 Task: Apply the theme  ""Paradigm"".
Action: Mouse moved to (164, 61)
Screenshot: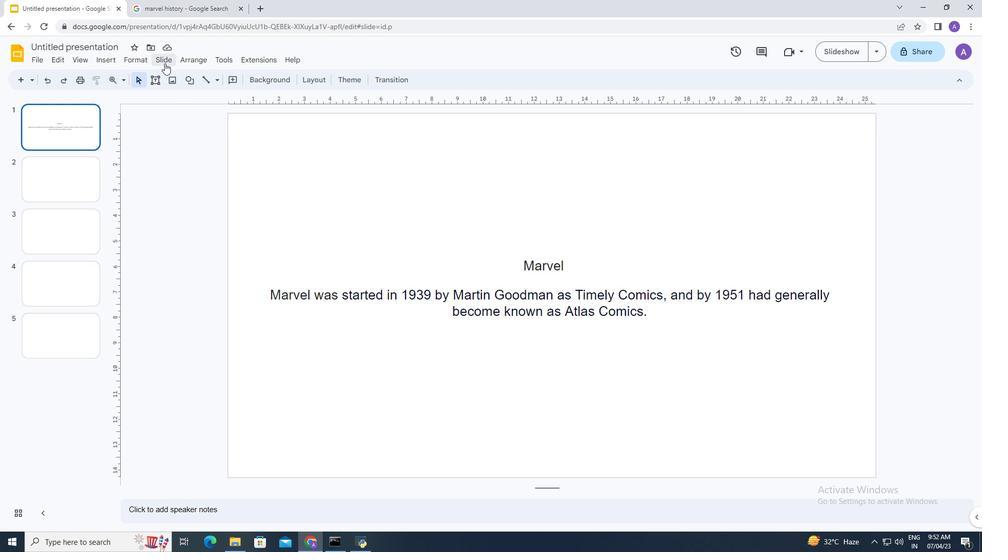 
Action: Mouse pressed left at (164, 61)
Screenshot: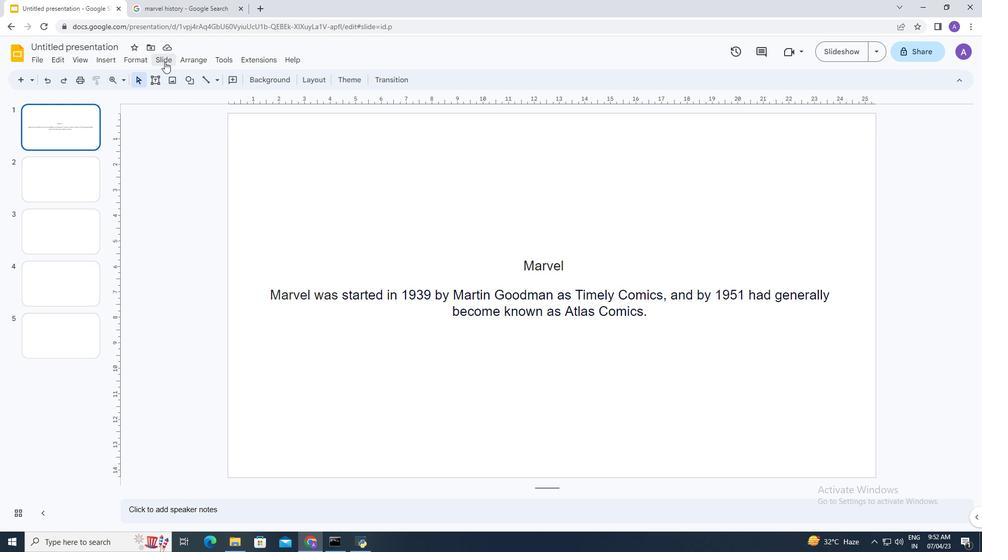
Action: Mouse moved to (215, 241)
Screenshot: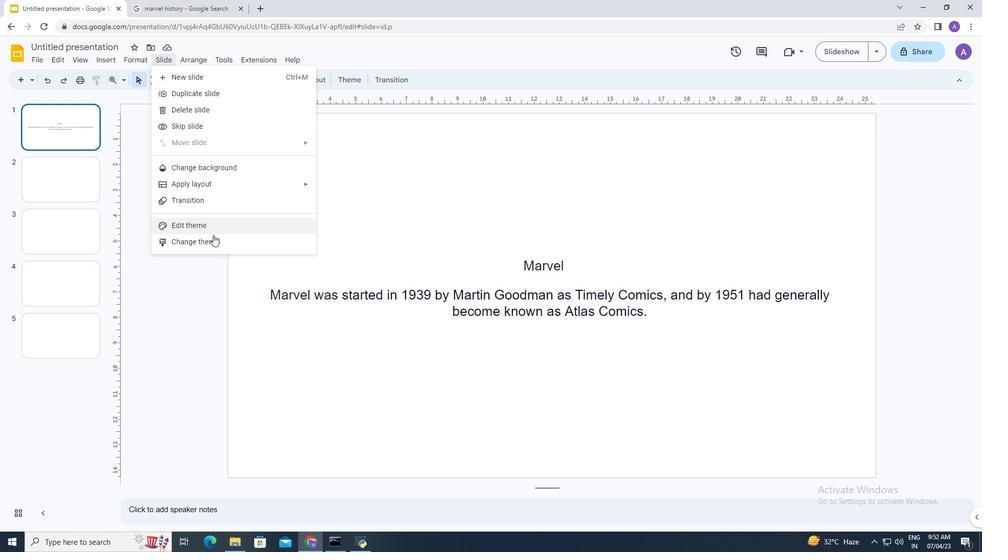 
Action: Mouse pressed left at (215, 241)
Screenshot: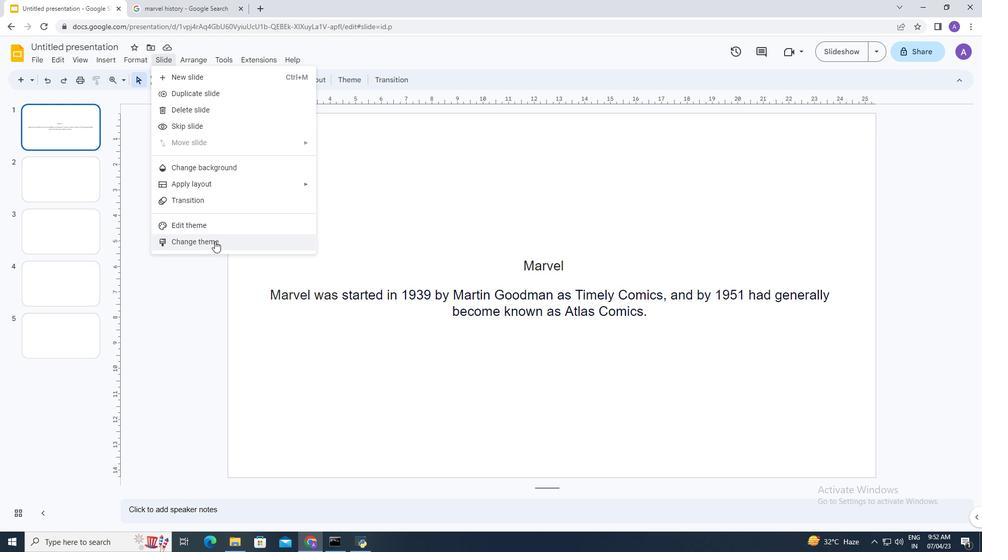 
Action: Mouse moved to (915, 326)
Screenshot: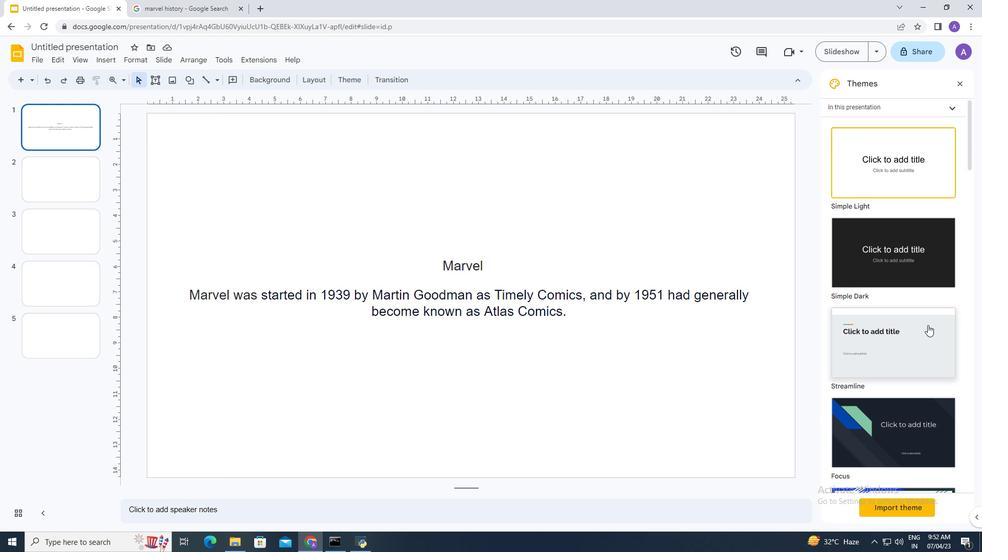 
Action: Mouse scrolled (915, 325) with delta (0, 0)
Screenshot: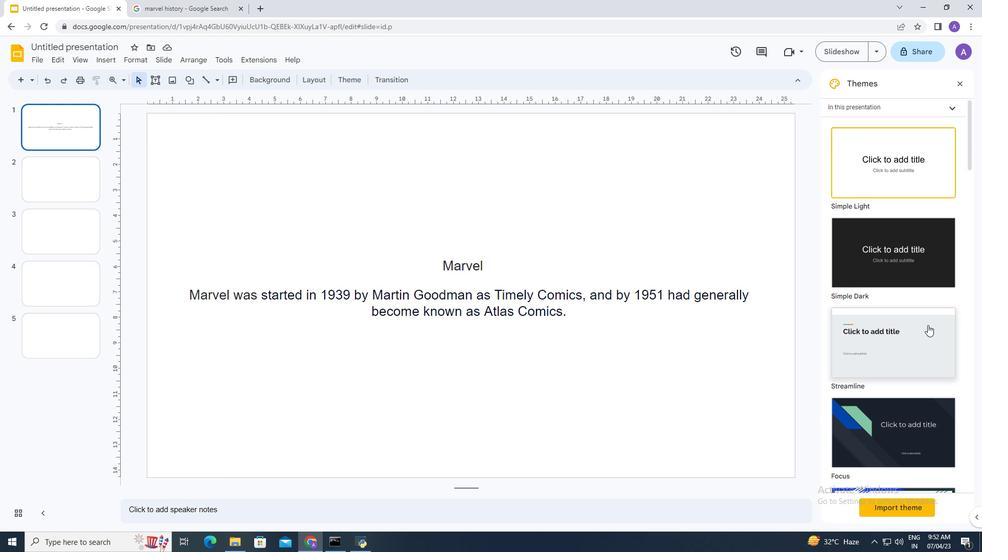 
Action: Mouse moved to (896, 327)
Screenshot: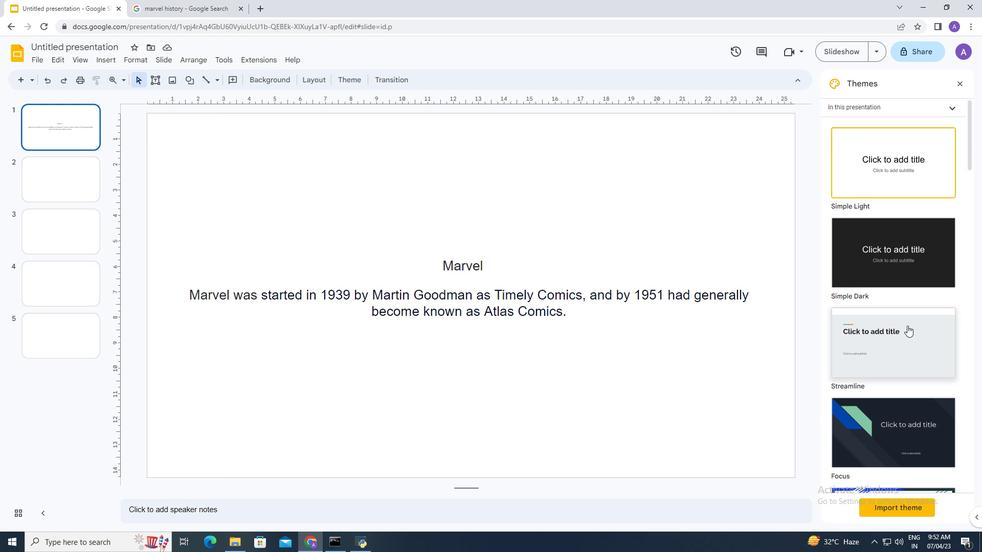 
Action: Mouse scrolled (896, 327) with delta (0, 0)
Screenshot: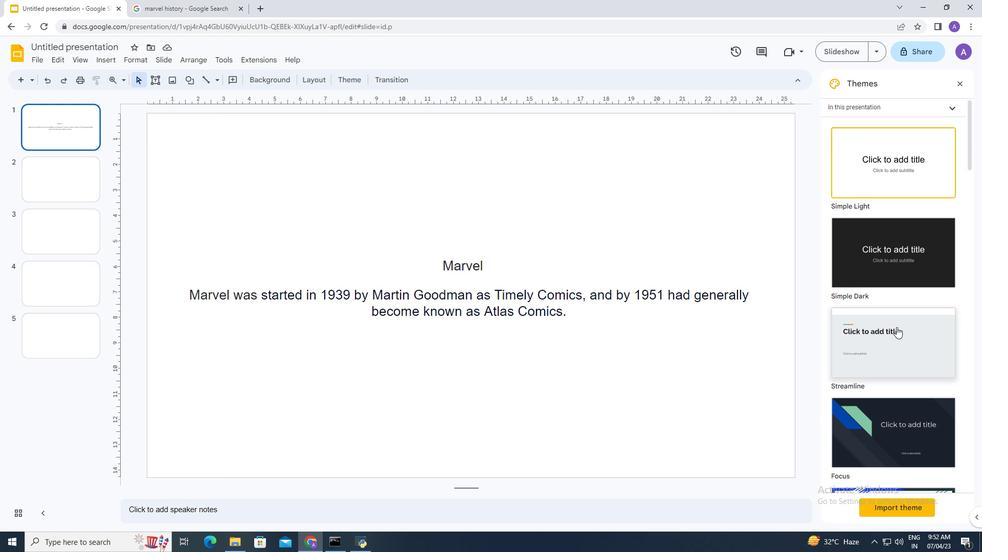 
Action: Mouse moved to (880, 325)
Screenshot: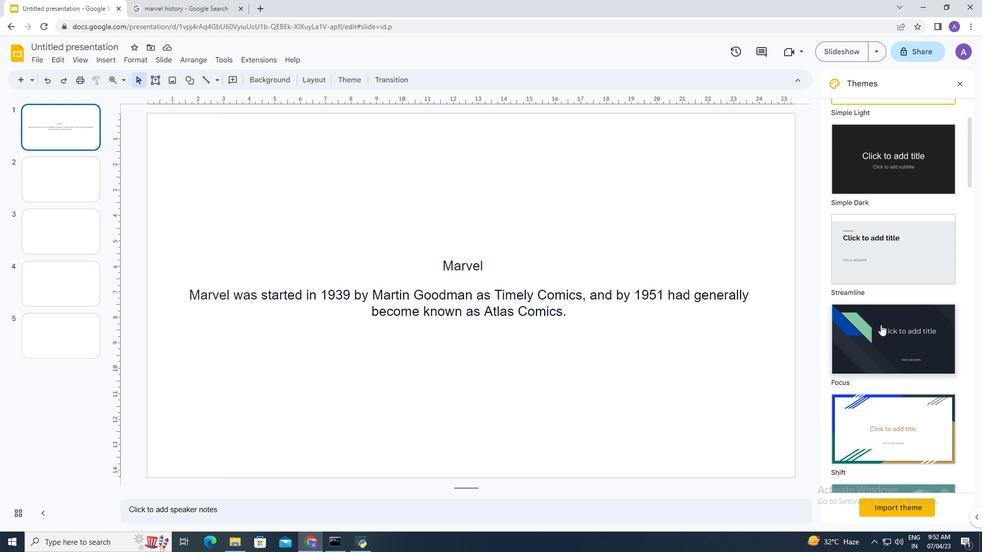 
Action: Mouse scrolled (880, 324) with delta (0, 0)
Screenshot: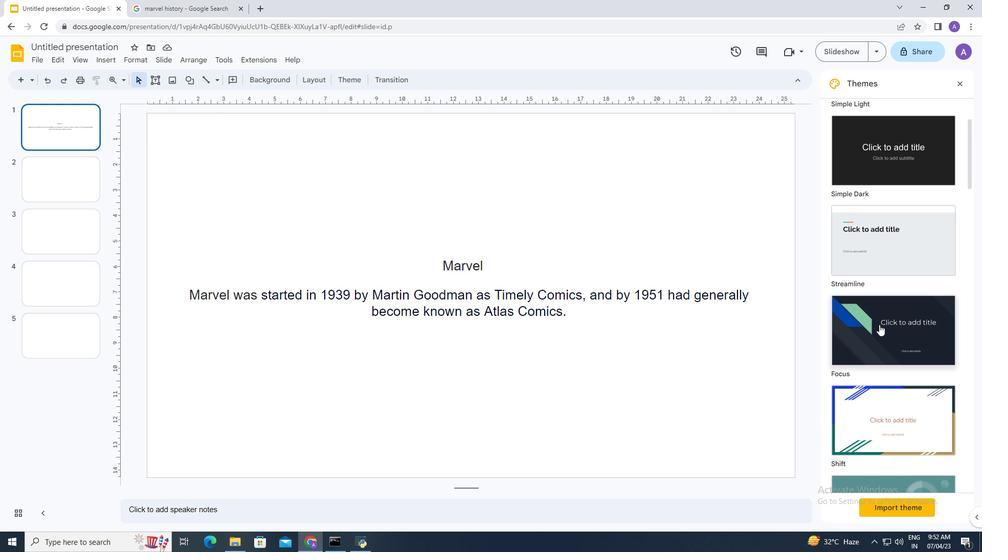 
Action: Mouse scrolled (880, 324) with delta (0, 0)
Screenshot: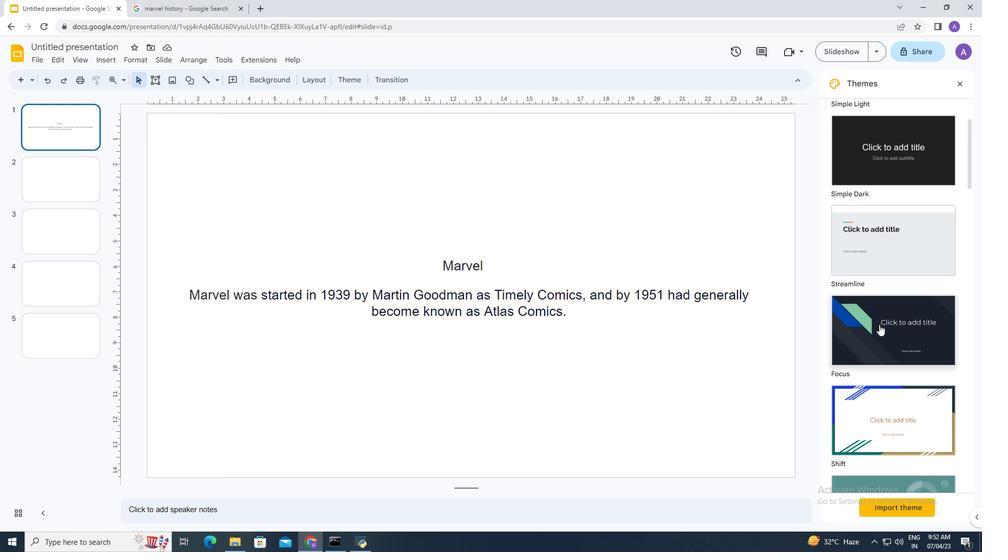 
Action: Mouse scrolled (880, 324) with delta (0, 0)
Screenshot: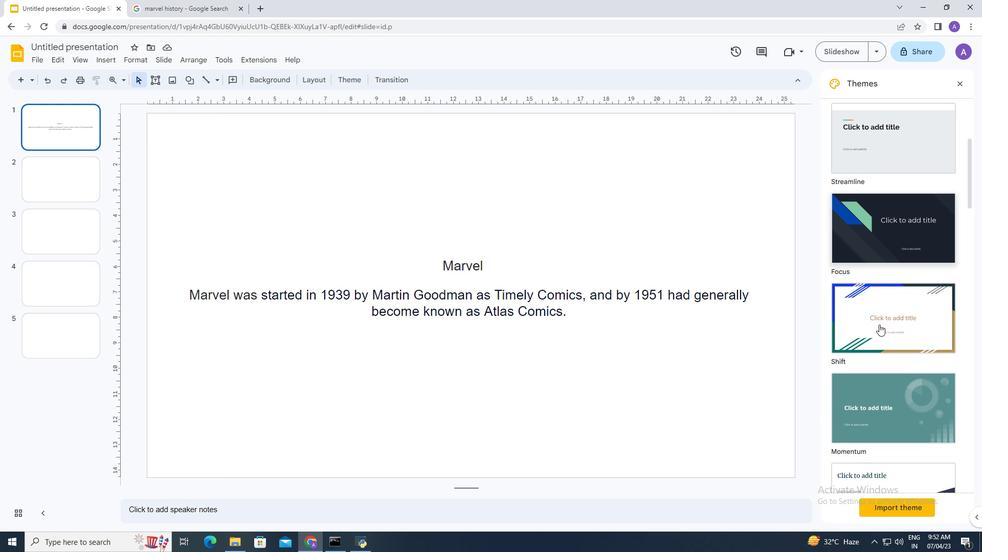 
Action: Mouse scrolled (880, 324) with delta (0, 0)
Screenshot: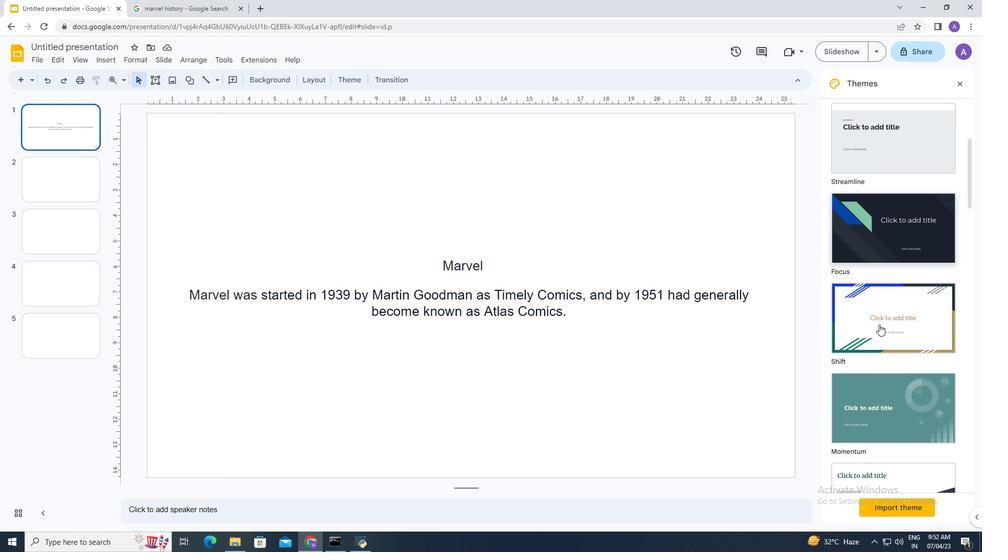 
Action: Mouse scrolled (880, 324) with delta (0, 0)
Screenshot: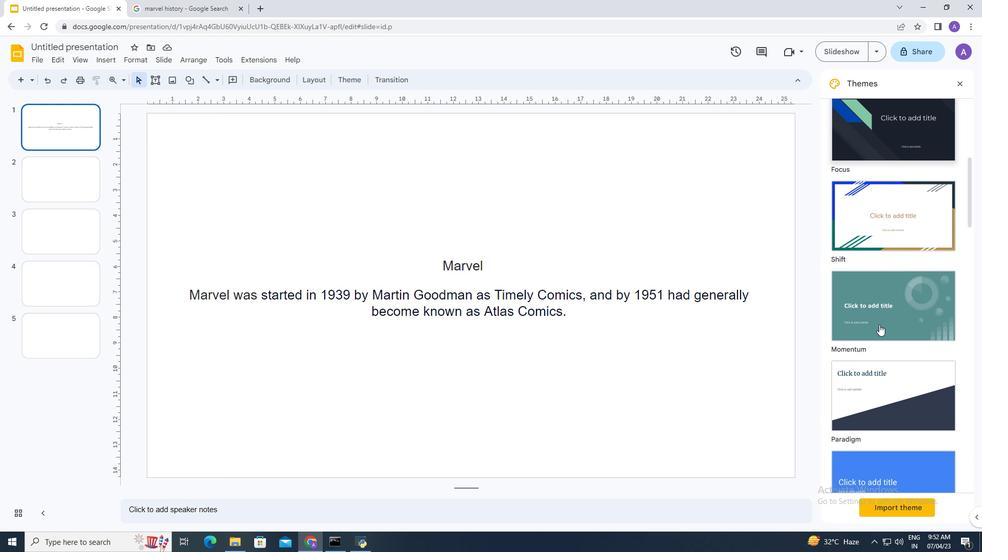
Action: Mouse moved to (875, 340)
Screenshot: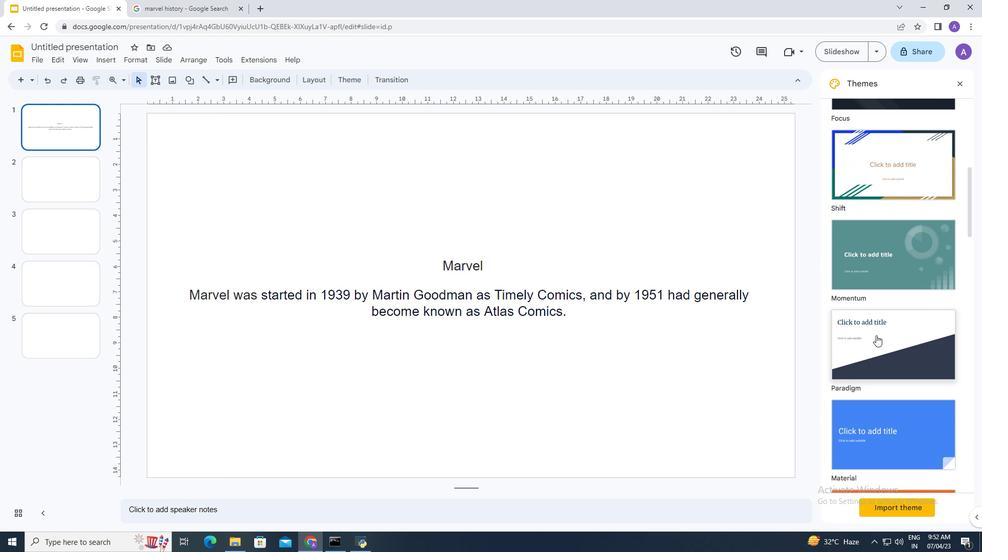 
Action: Mouse pressed left at (875, 340)
Screenshot: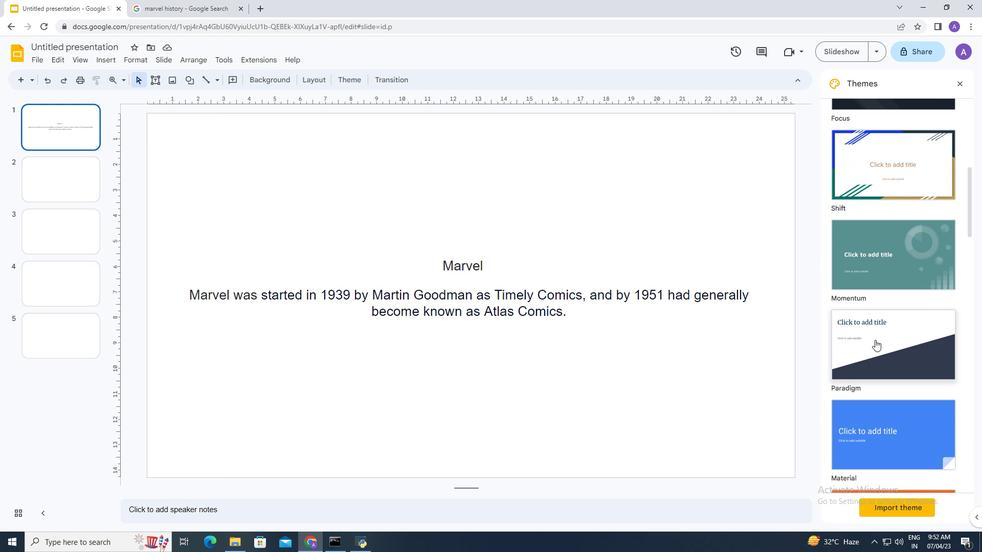 
Action: Mouse moved to (601, 223)
Screenshot: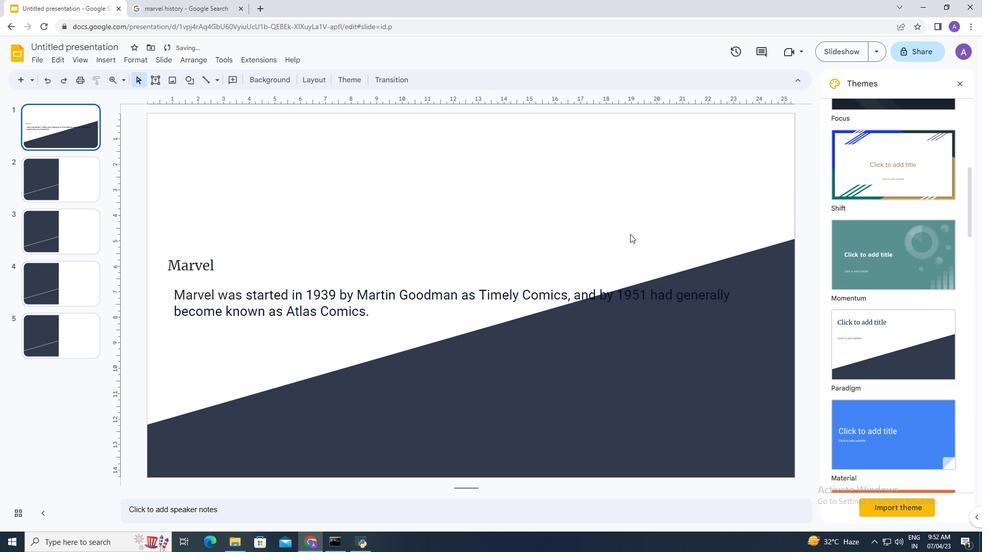 
